 Task: Add a comment on a particular post by the user
Action: Mouse scrolled (315, 251) with delta (0, 0)
Screenshot: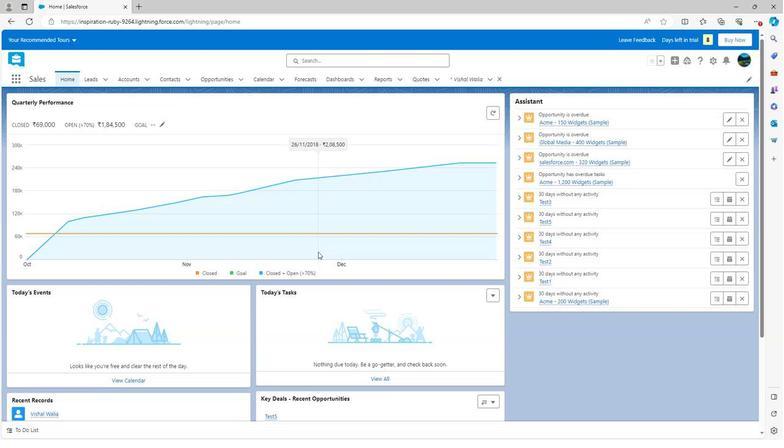 
Action: Mouse scrolled (315, 251) with delta (0, 0)
Screenshot: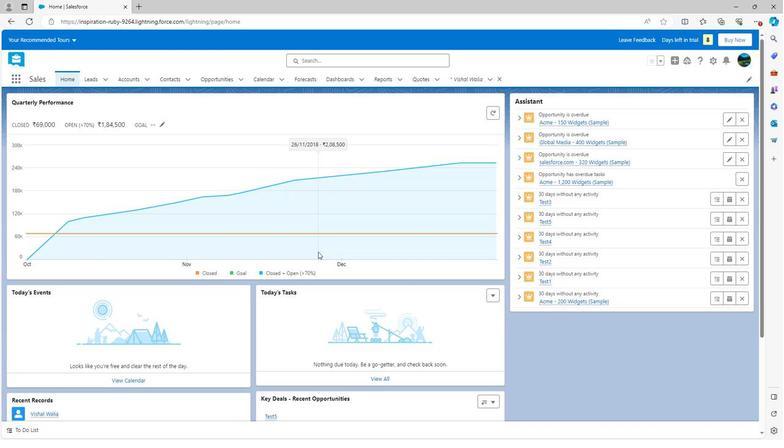 
Action: Mouse scrolled (315, 251) with delta (0, 0)
Screenshot: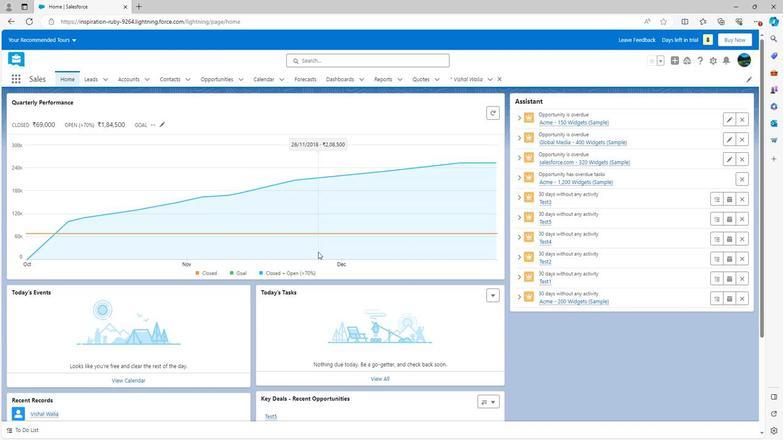 
Action: Mouse scrolled (315, 252) with delta (0, 0)
Screenshot: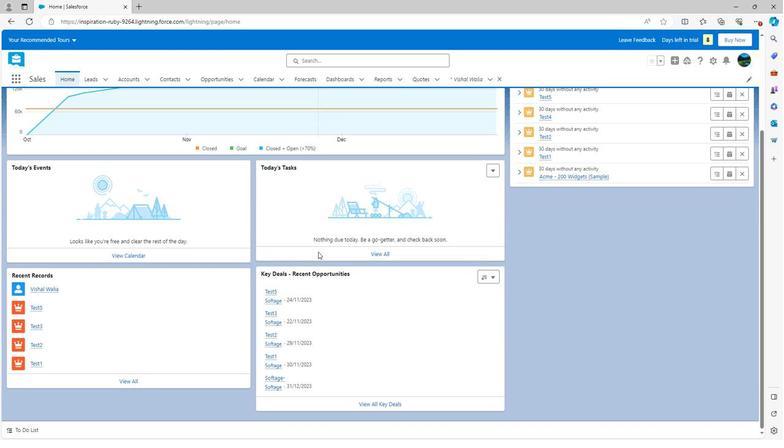 
Action: Mouse scrolled (315, 252) with delta (0, 0)
Screenshot: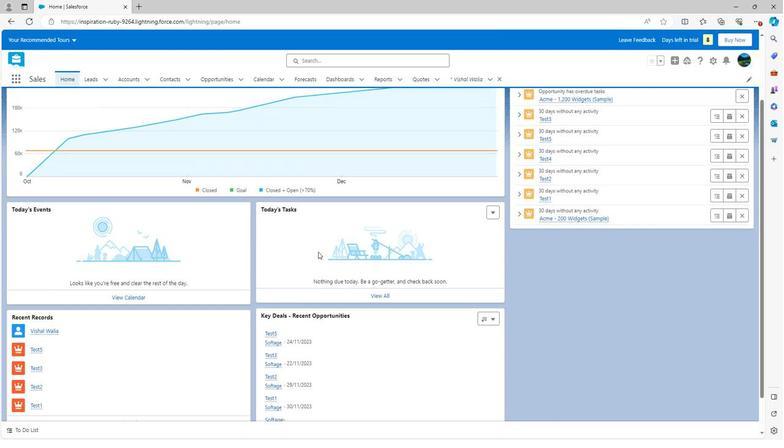 
Action: Mouse scrolled (315, 252) with delta (0, 0)
Screenshot: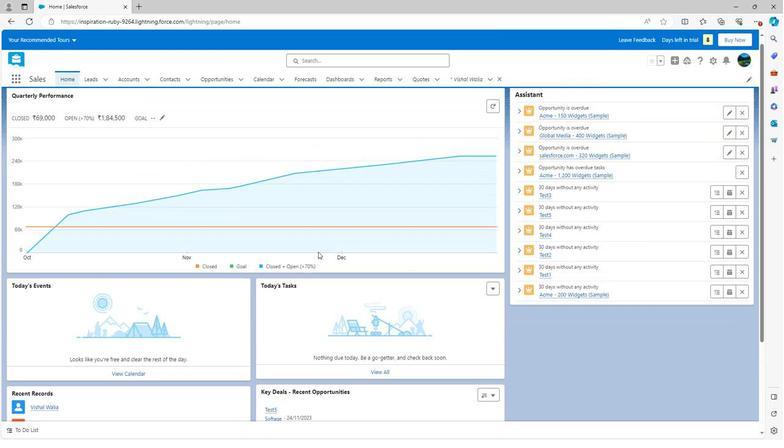 
Action: Mouse scrolled (315, 252) with delta (0, 0)
Screenshot: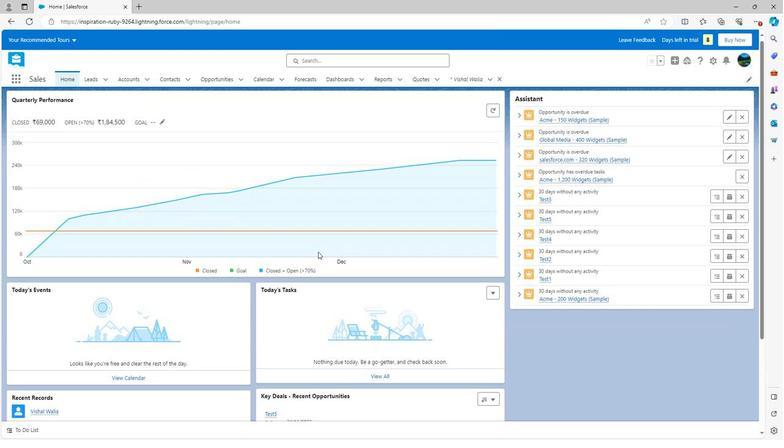 
Action: Mouse moved to (735, 63)
Screenshot: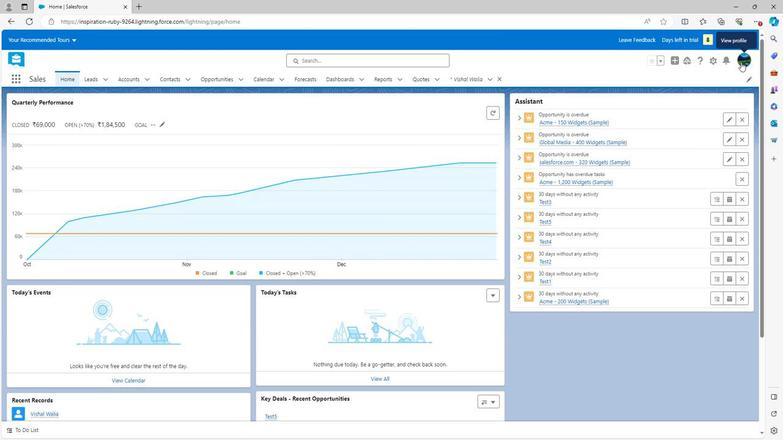 
Action: Mouse pressed left at (735, 63)
Screenshot: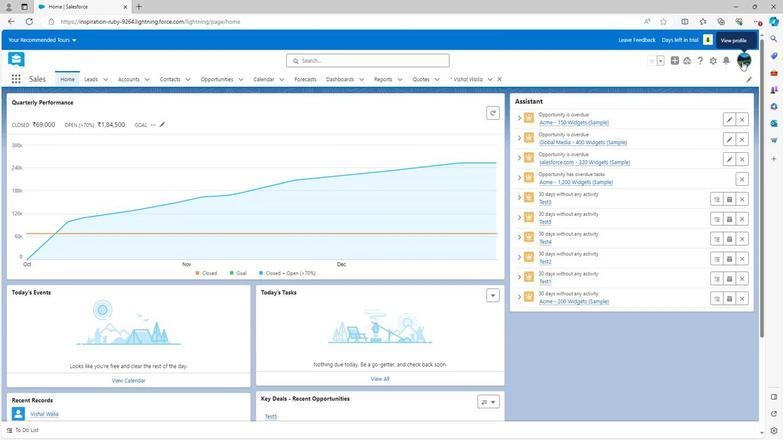 
Action: Mouse moved to (615, 87)
Screenshot: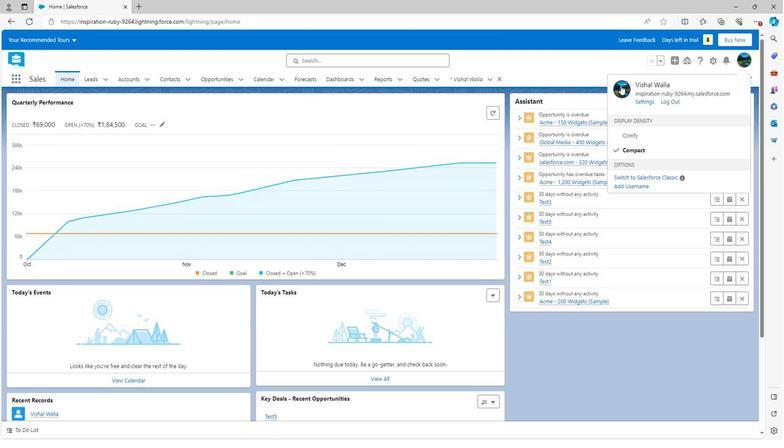 
Action: Mouse pressed left at (615, 87)
Screenshot: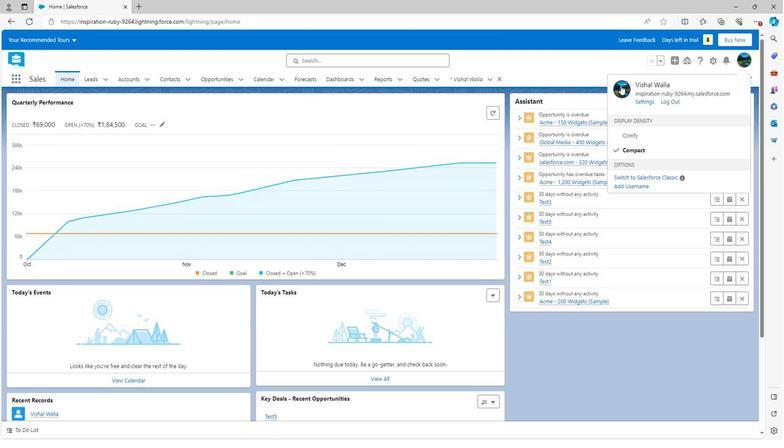 
Action: Mouse moved to (110, 254)
Screenshot: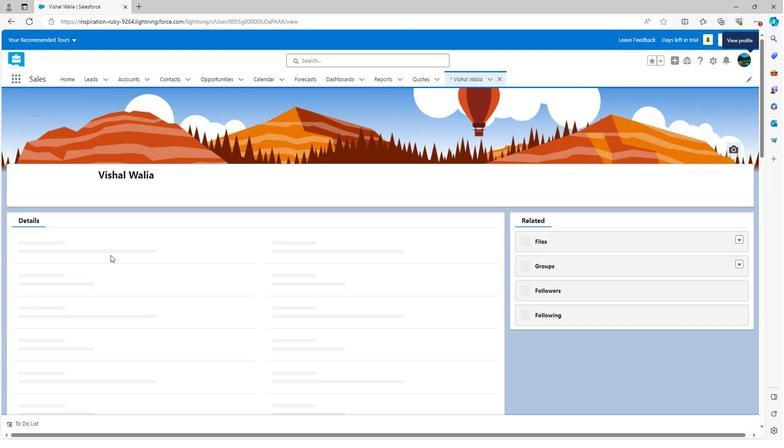 
Action: Mouse scrolled (110, 254) with delta (0, 0)
Screenshot: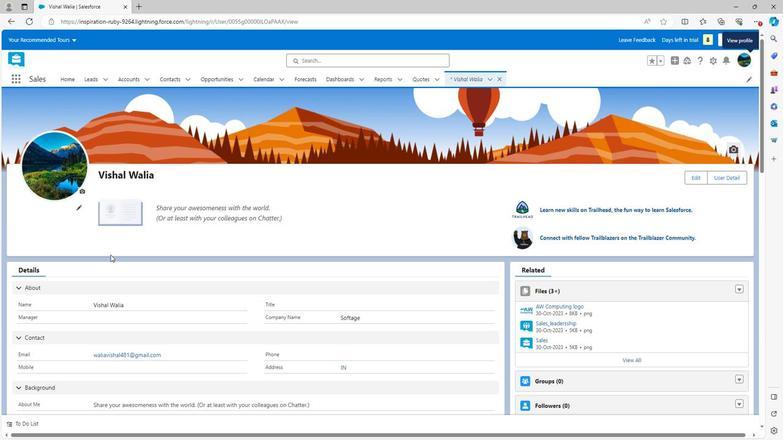 
Action: Mouse scrolled (110, 254) with delta (0, 0)
Screenshot: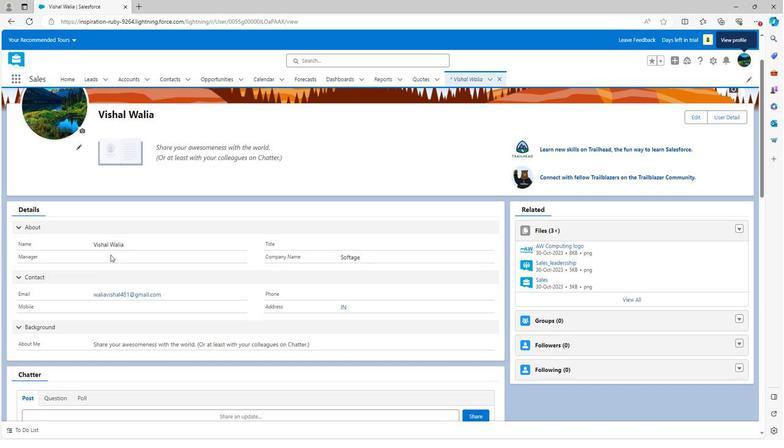 
Action: Mouse scrolled (110, 254) with delta (0, 0)
Screenshot: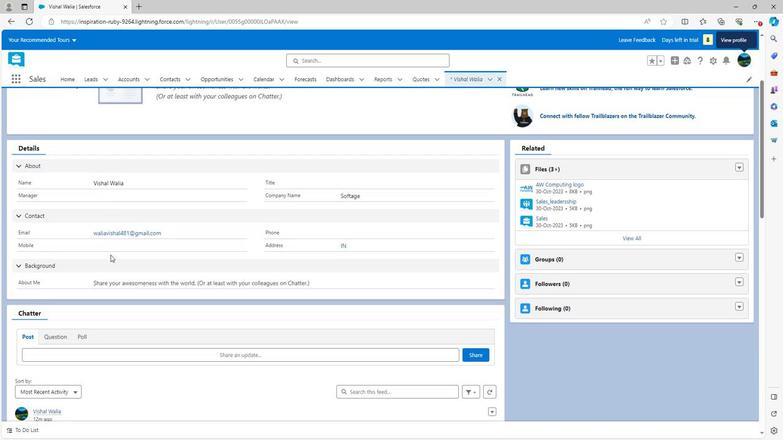 
Action: Mouse scrolled (110, 254) with delta (0, 0)
Screenshot: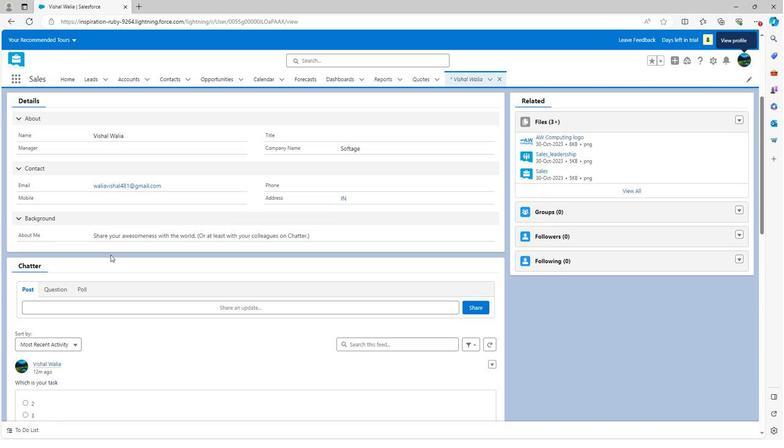 
Action: Mouse scrolled (110, 254) with delta (0, 0)
Screenshot: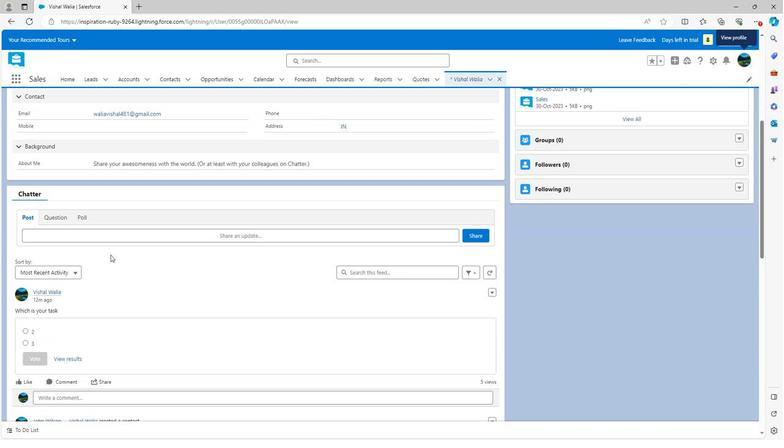 
Action: Mouse scrolled (110, 254) with delta (0, 0)
Screenshot: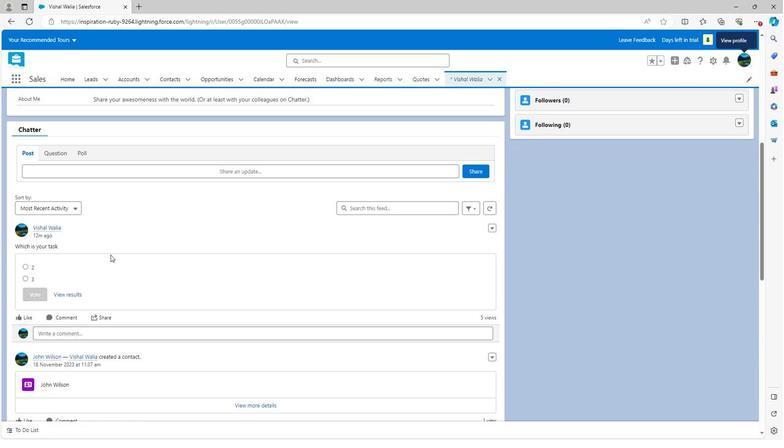 
Action: Mouse scrolled (110, 254) with delta (0, 0)
Screenshot: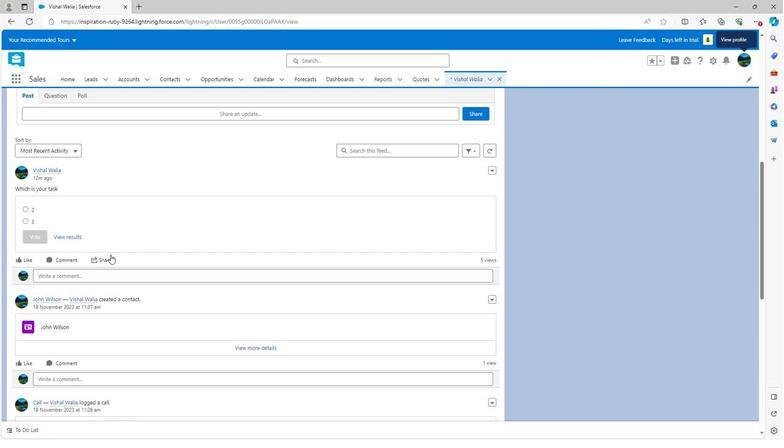 
Action: Mouse scrolled (110, 254) with delta (0, 0)
Screenshot: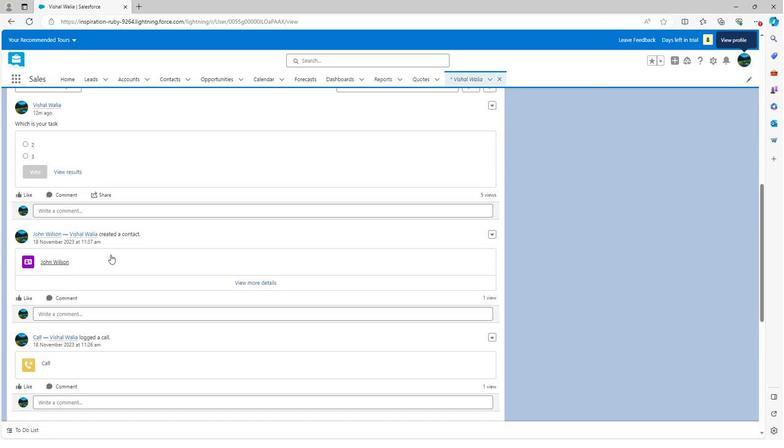 
Action: Mouse moved to (102, 248)
Screenshot: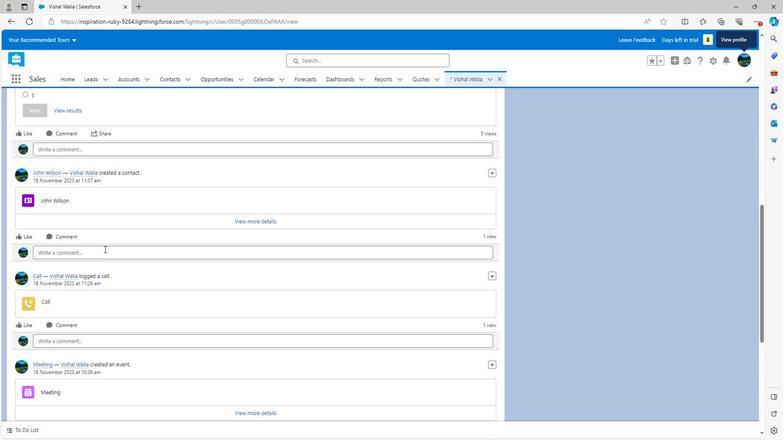 
Action: Mouse pressed left at (102, 248)
Screenshot: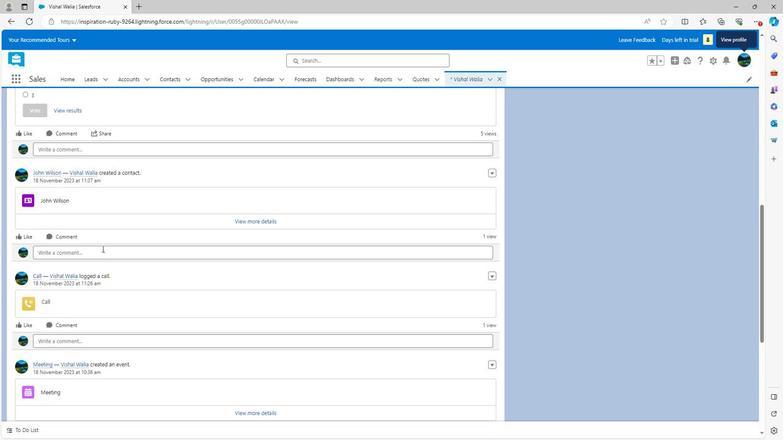 
Action: Key pressed <Key.shift><Key.shift><Key.shift><Key.shift><Key.shift><Key.shift><Key.shift><Key.shift><Key.shift><Key.shift><Key.shift><Key.shift><Key.shift><Key.shift><Key.shift><Key.shift><Key.shift><Key.shift><Key.shift><Key.shift><Key.shift><Key.shift><Key.shift><Key.shift><Key.shift><Key.shift><Key.shift><Key.shift><Key.shift><Key.shift><Key.shift><Key.shift><Key.shift><Key.shift><Key.shift><Key.shift><Key.shift><Key.shift><Key.shift><Key.shift><Key.shift><Key.shift><Key.shift><Key.shift><Key.shift>Good
Screenshot: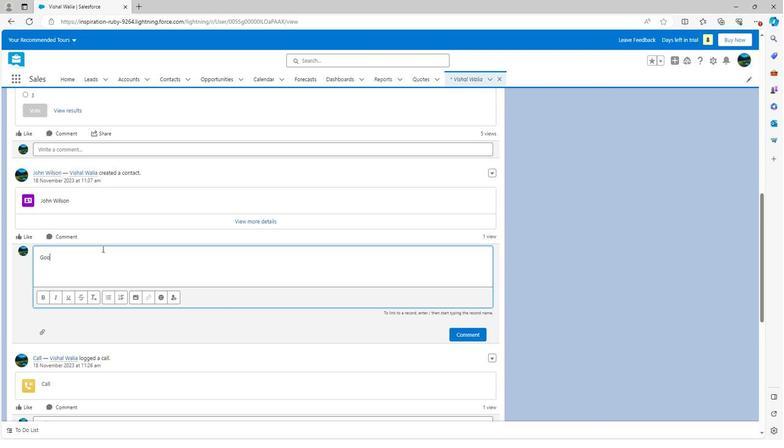 
Action: Mouse moved to (470, 329)
Screenshot: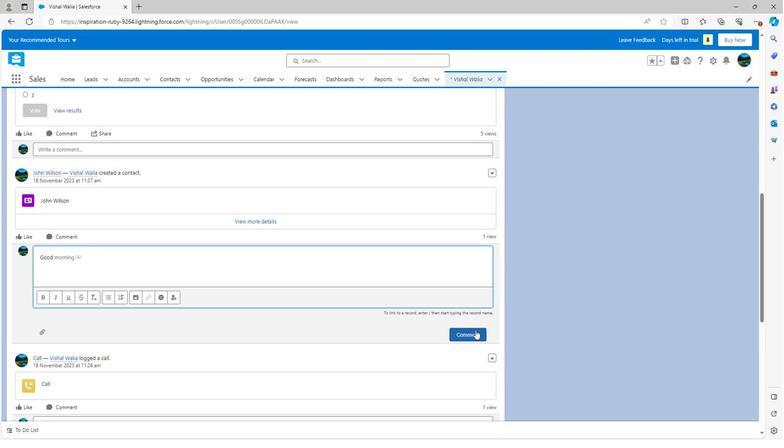
Action: Mouse pressed left at (470, 329)
Screenshot: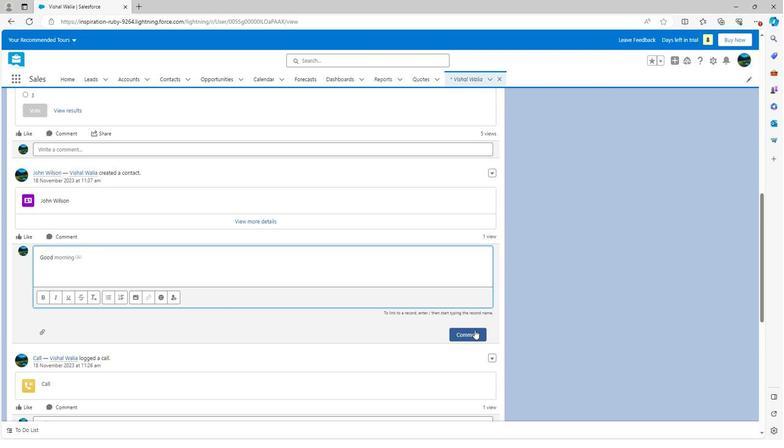 
Action: Mouse moved to (331, 309)
Screenshot: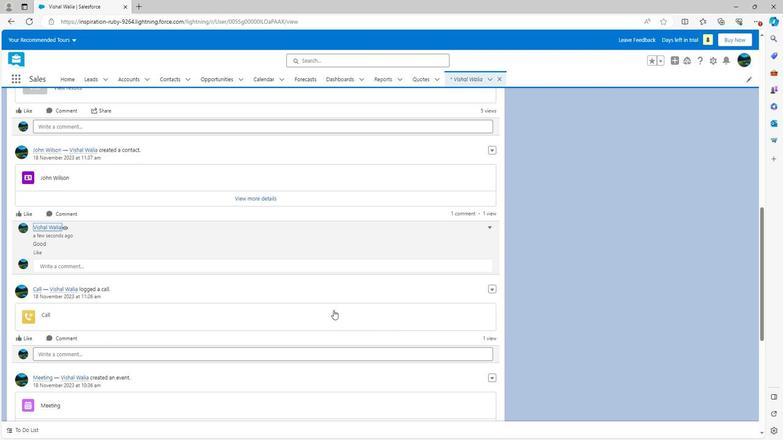 
Action: Mouse scrolled (331, 309) with delta (0, 0)
Screenshot: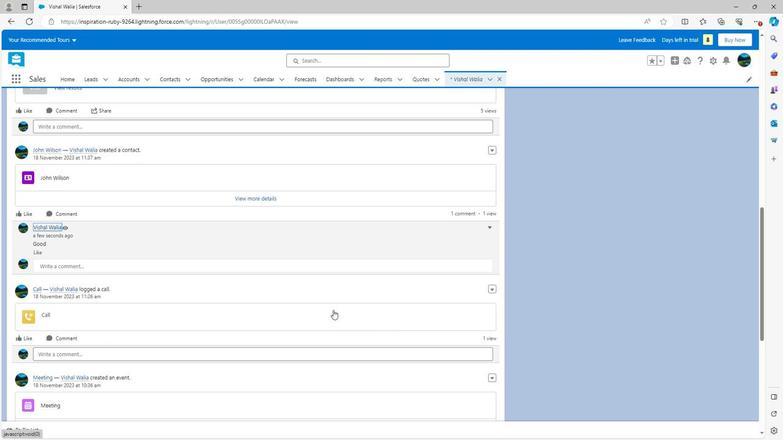 
Action: Mouse scrolled (331, 309) with delta (0, 0)
Screenshot: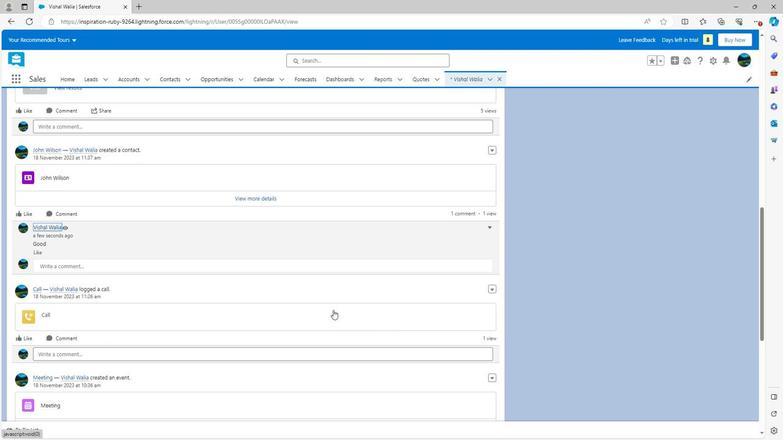 
Action: Mouse scrolled (331, 309) with delta (0, 0)
Screenshot: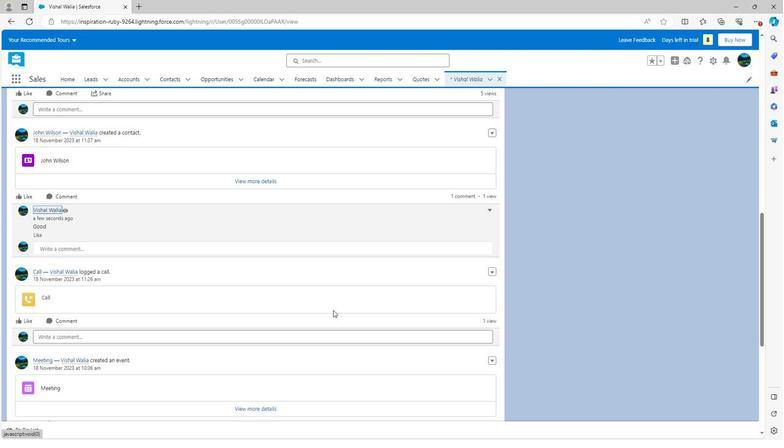 
Action: Mouse scrolled (331, 309) with delta (0, 0)
Screenshot: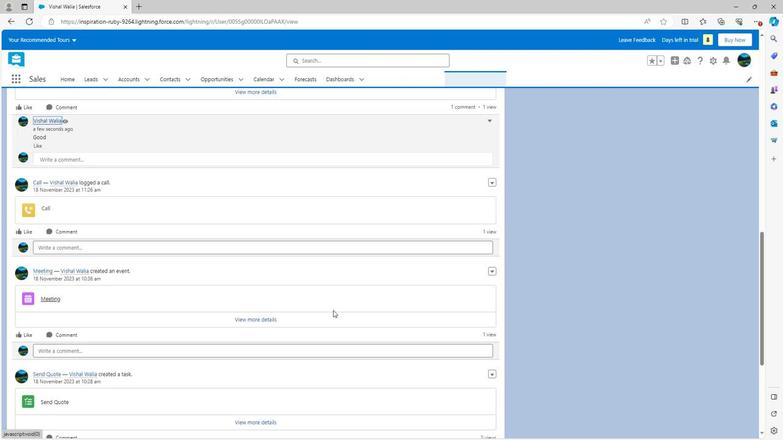 
Action: Mouse scrolled (331, 309) with delta (0, 0)
Screenshot: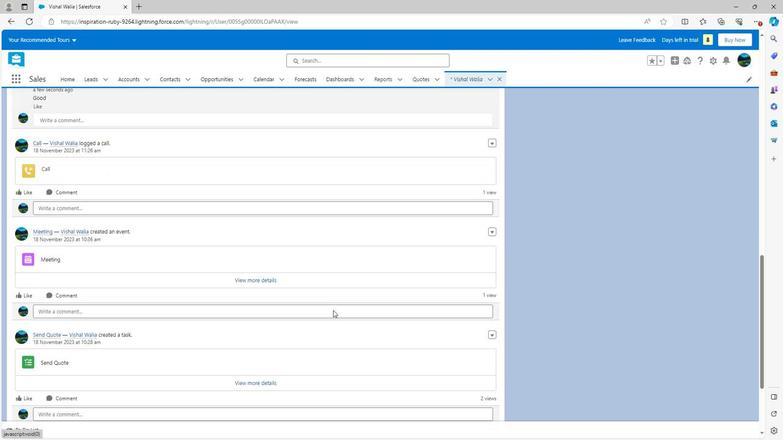 
Action: Mouse scrolled (331, 309) with delta (0, 0)
Screenshot: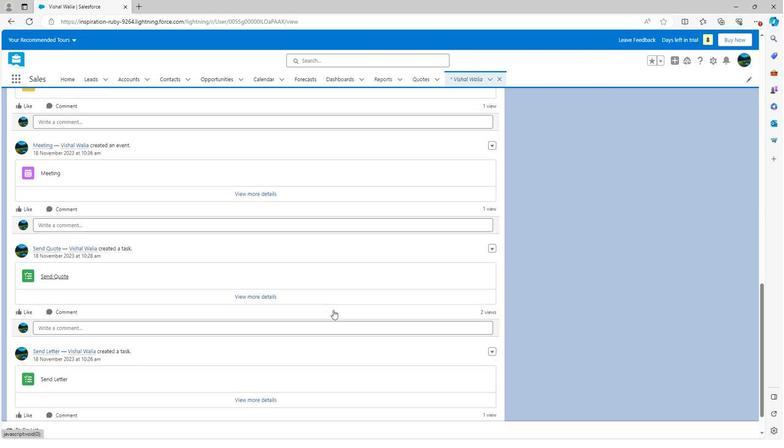 
Action: Mouse scrolled (331, 309) with delta (0, 0)
Screenshot: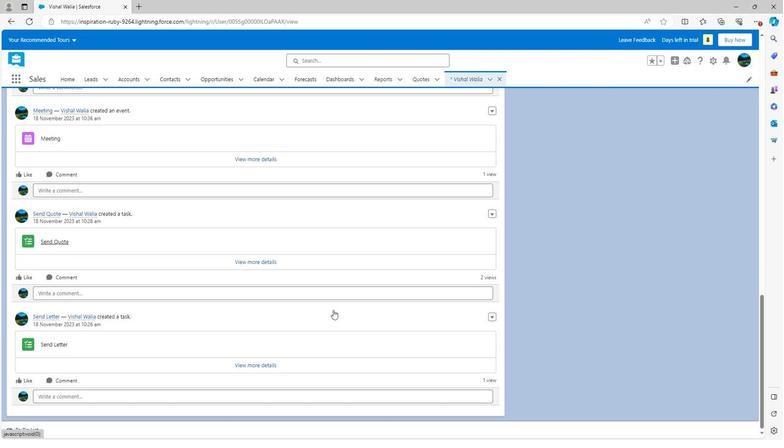 
Action: Mouse scrolled (331, 309) with delta (0, 0)
Screenshot: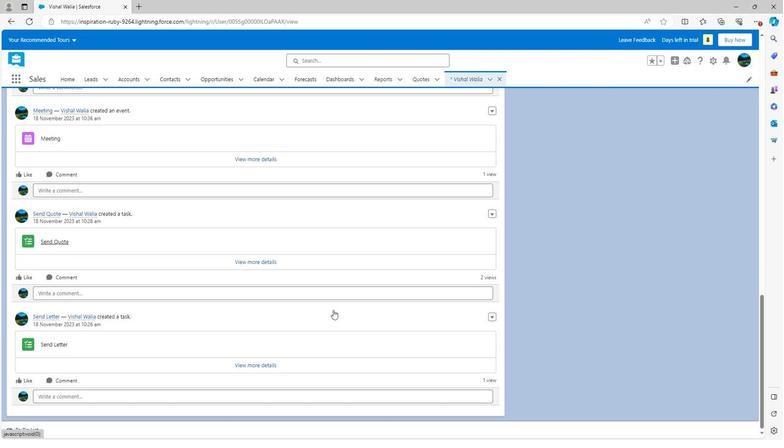
Action: Mouse scrolled (331, 309) with delta (0, 0)
Screenshot: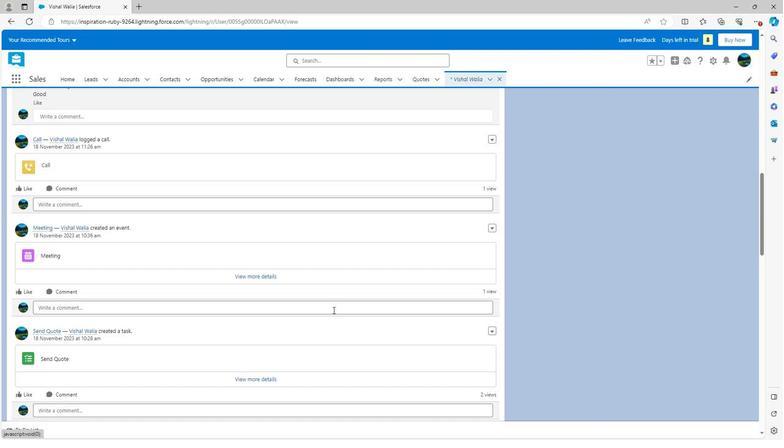 
Action: Mouse scrolled (331, 309) with delta (0, 0)
Screenshot: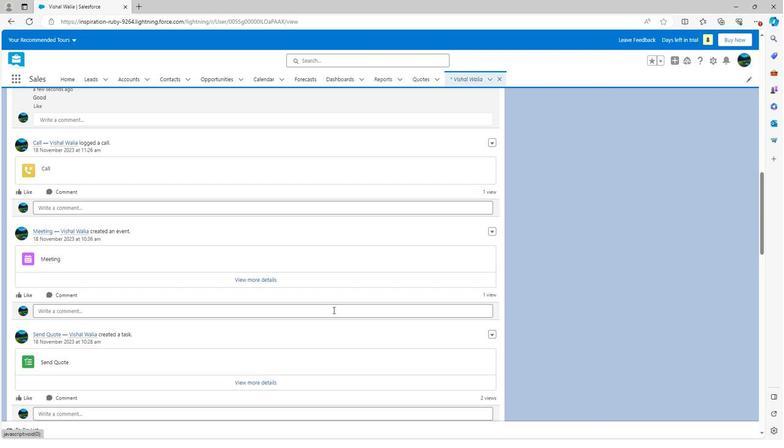 
Action: Mouse scrolled (331, 309) with delta (0, 0)
Screenshot: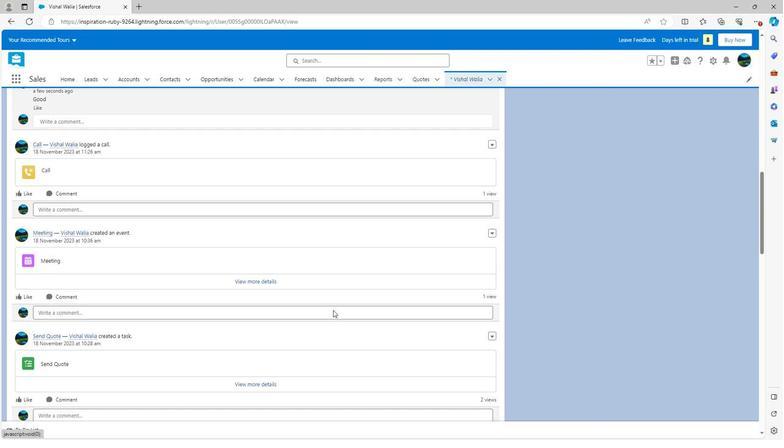 
Action: Mouse scrolled (331, 309) with delta (0, 0)
Screenshot: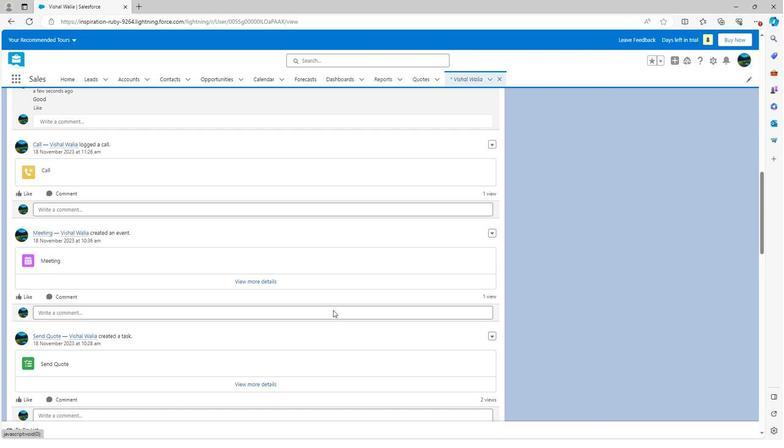 
Action: Mouse scrolled (331, 309) with delta (0, 0)
Screenshot: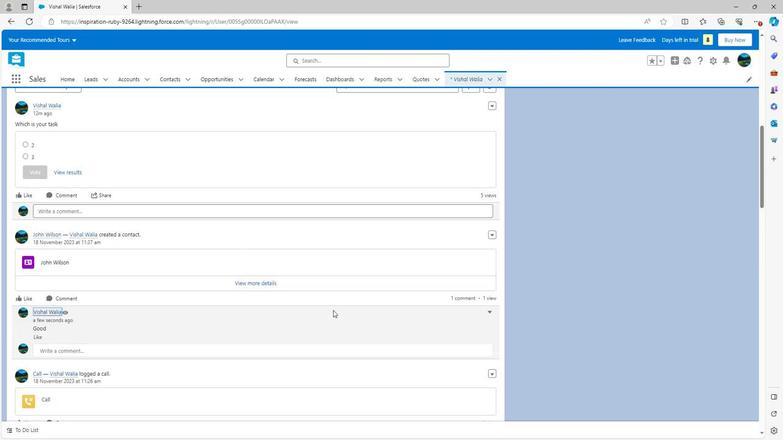 
Action: Mouse scrolled (331, 309) with delta (0, 0)
Screenshot: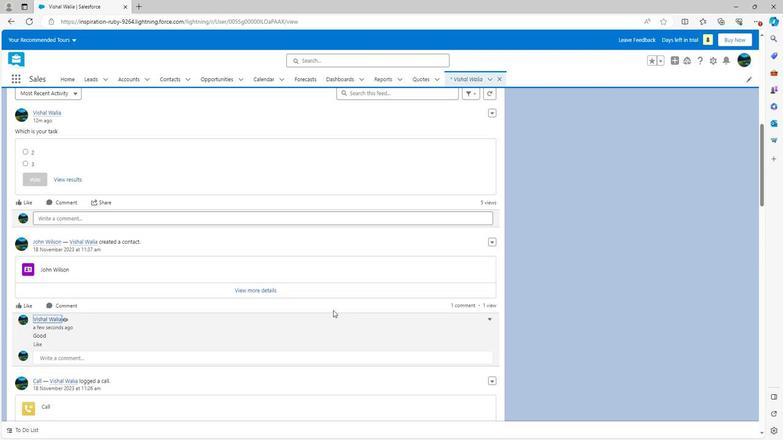 
Action: Mouse scrolled (331, 309) with delta (0, 0)
Screenshot: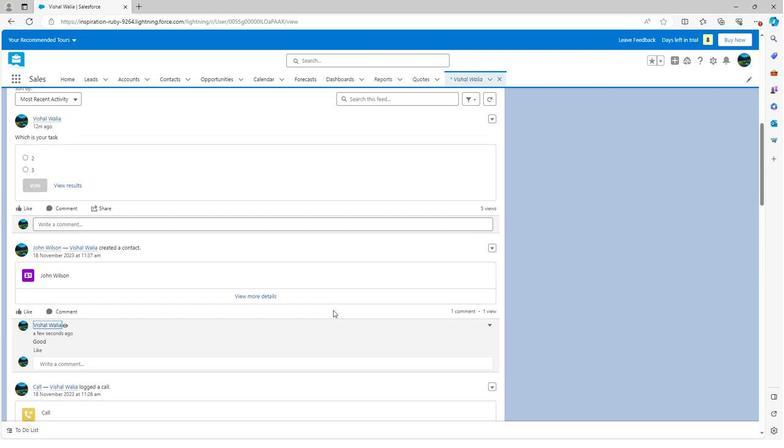 
Action: Mouse scrolled (331, 309) with delta (0, 0)
Screenshot: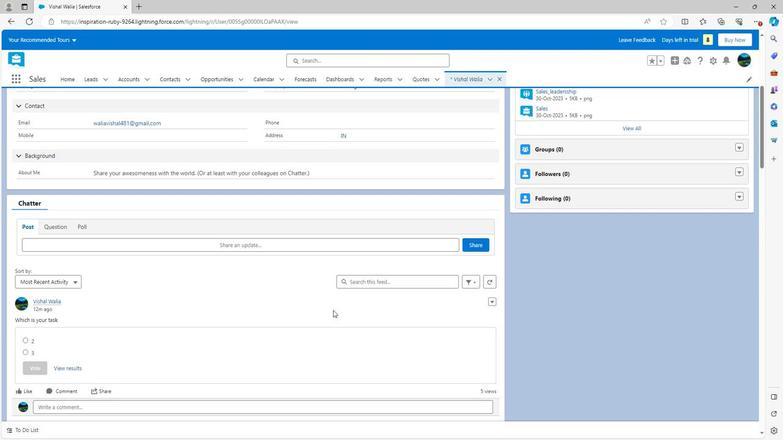 
Action: Mouse scrolled (331, 309) with delta (0, 0)
Screenshot: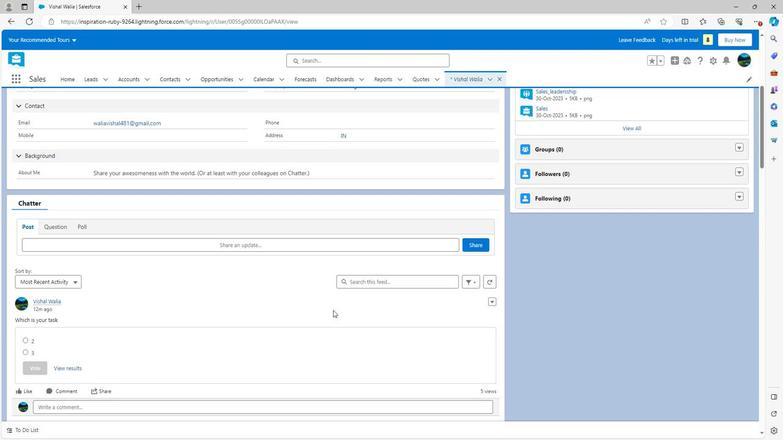 
Action: Mouse scrolled (331, 309) with delta (0, 0)
Screenshot: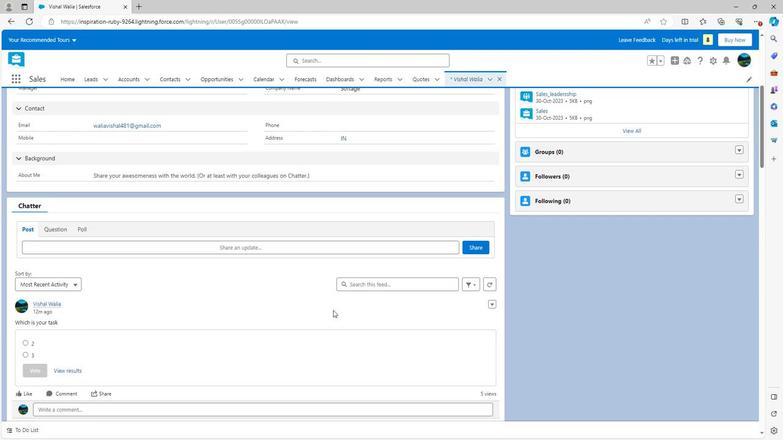 
Action: Mouse scrolled (331, 309) with delta (0, 0)
Screenshot: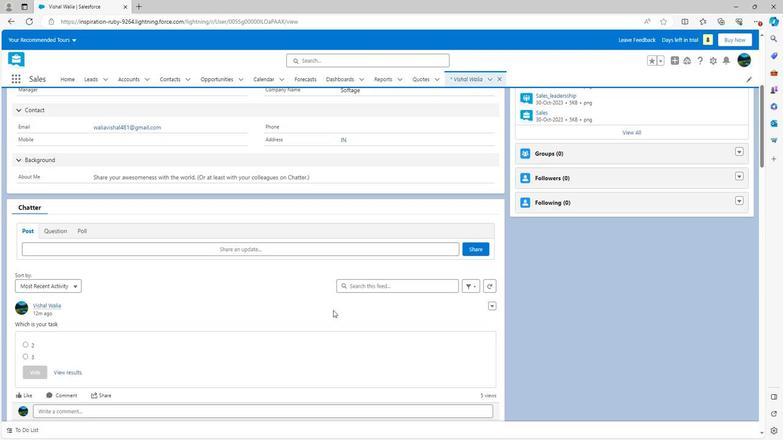 
Action: Mouse moved to (331, 315)
Screenshot: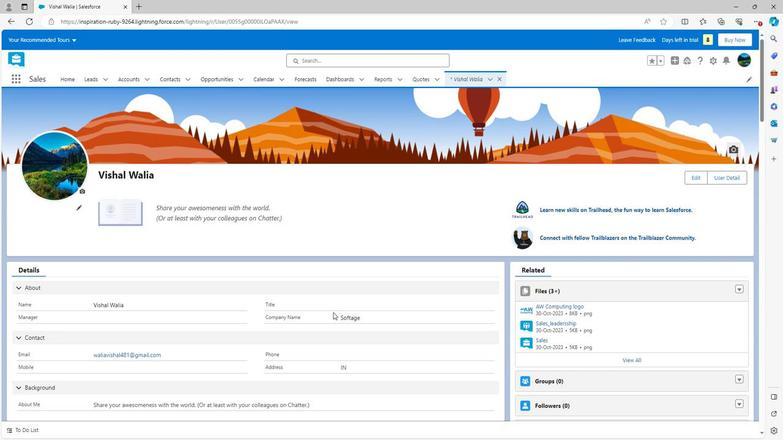 
Action: Mouse scrolled (331, 315) with delta (0, 0)
Screenshot: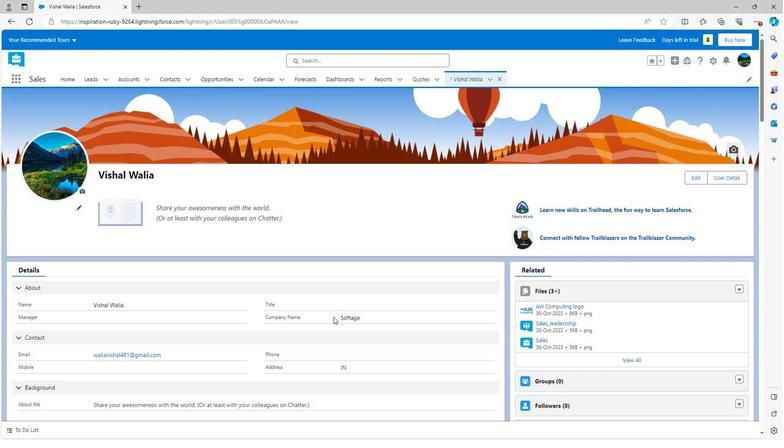 
Action: Mouse scrolled (331, 315) with delta (0, 0)
Screenshot: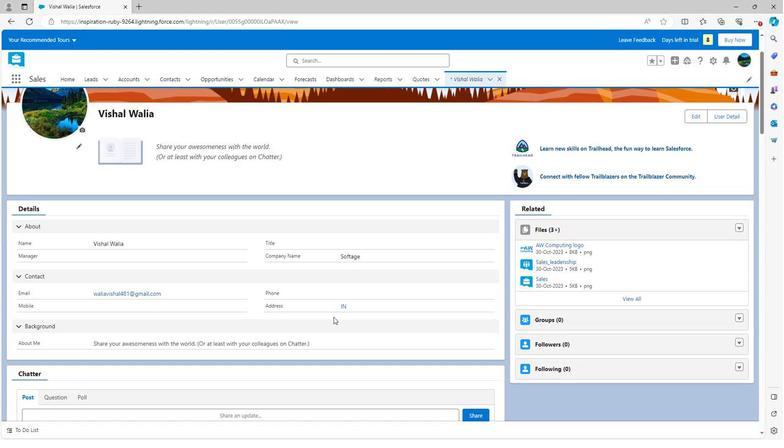
Action: Mouse scrolled (331, 315) with delta (0, 0)
Screenshot: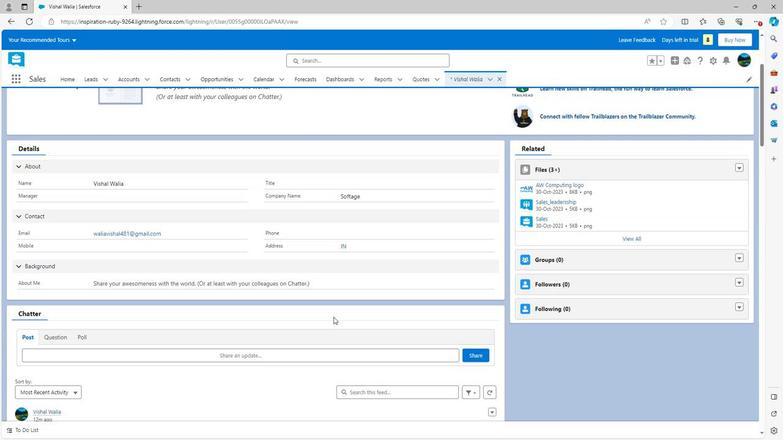 
Action: Mouse scrolled (331, 315) with delta (0, 0)
Screenshot: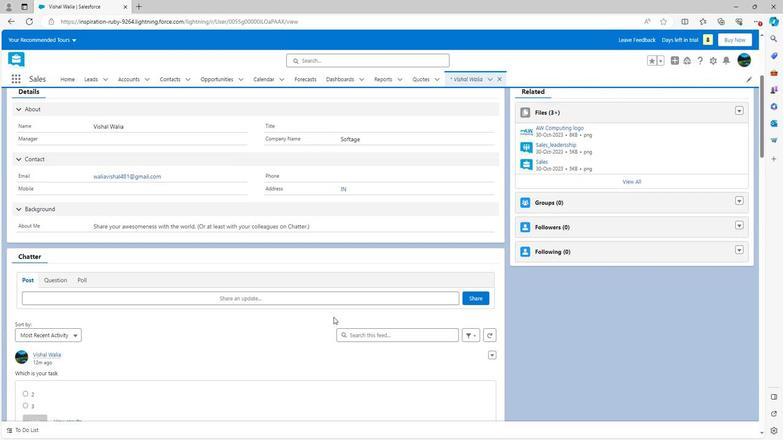 
